 Task: Apply Audio Effect To Echo Delay
Action: Mouse moved to (654, 257)
Screenshot: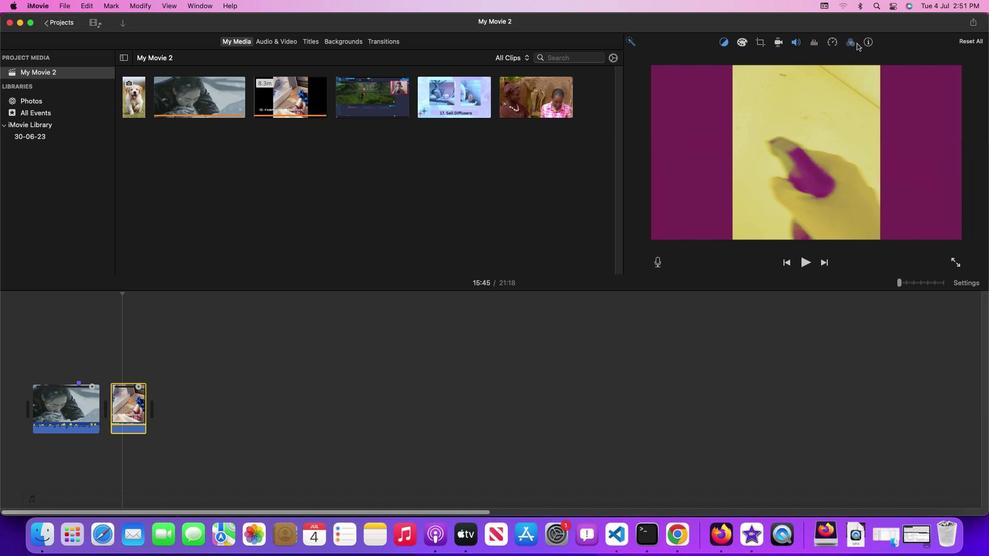 
Action: Mouse pressed left at (654, 257)
Screenshot: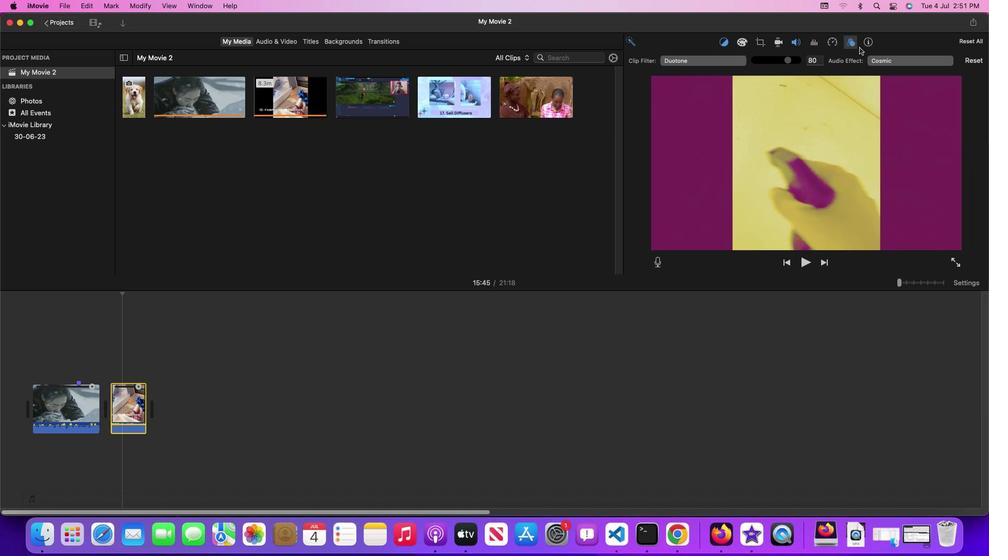 
Action: Mouse moved to (654, 257)
Screenshot: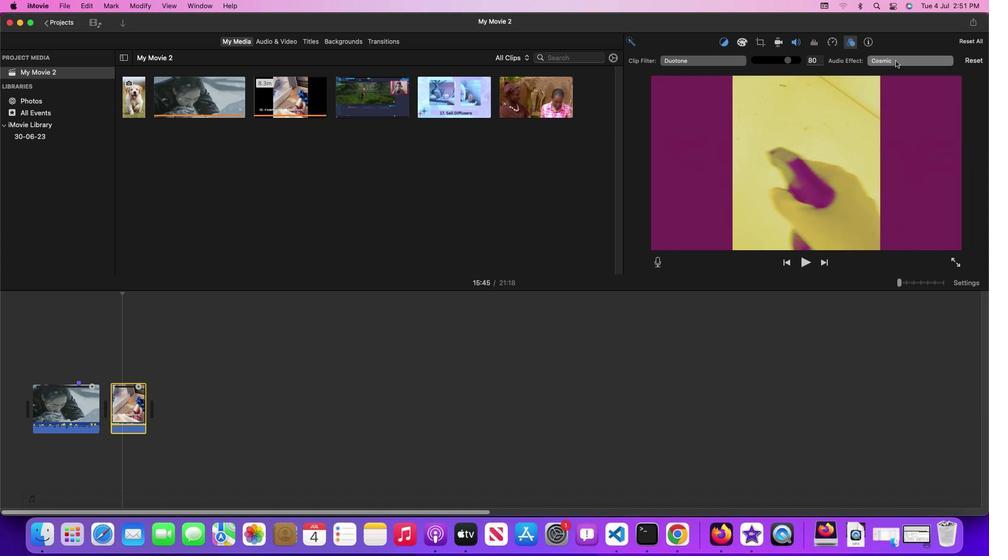 
Action: Mouse pressed left at (654, 257)
Screenshot: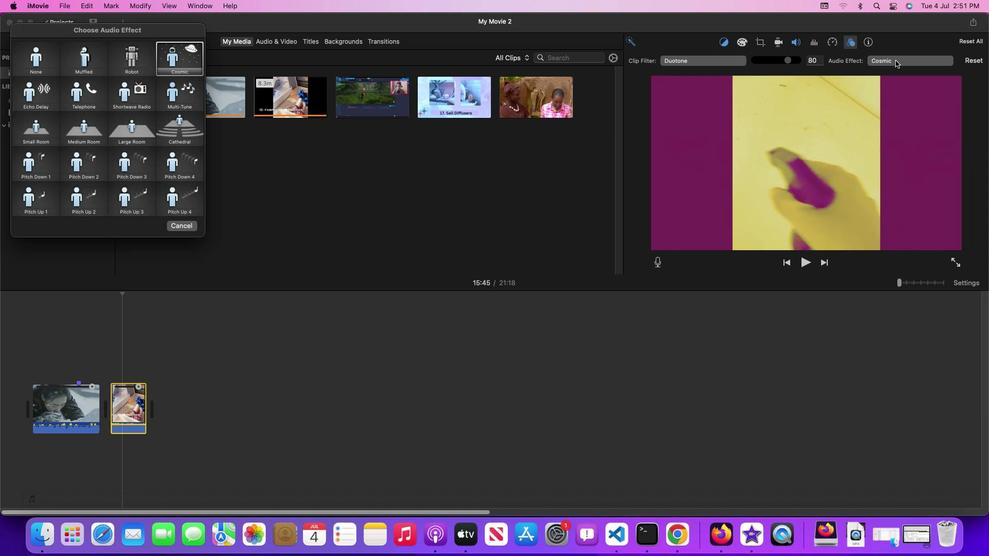 
Action: Mouse moved to (655, 257)
Screenshot: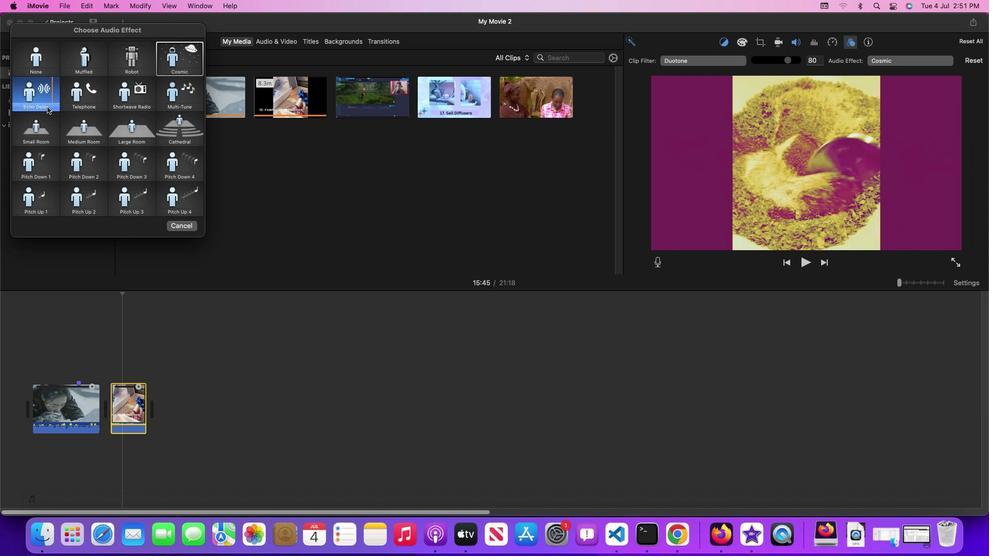 
Action: Mouse pressed left at (655, 257)
Screenshot: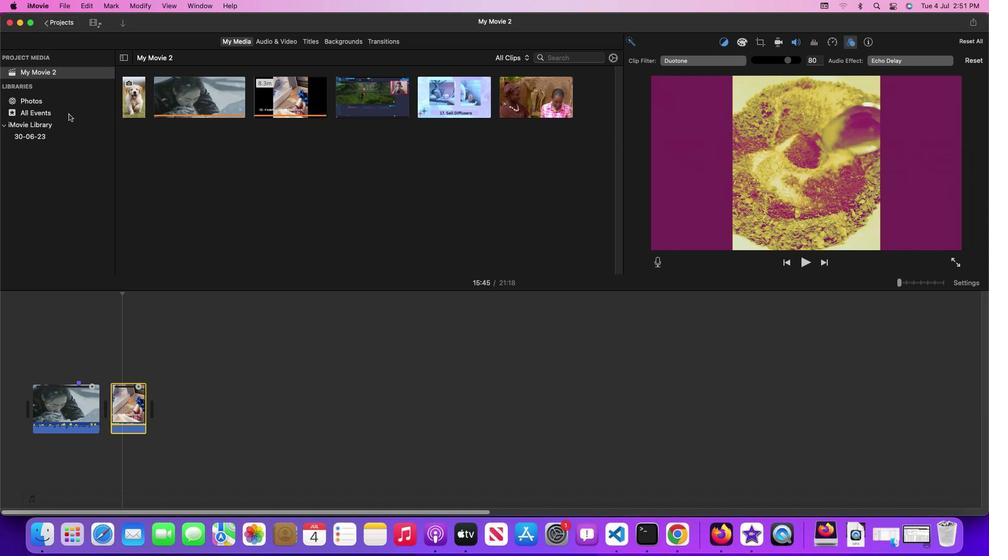 
Action: Mouse moved to (655, 257)
Screenshot: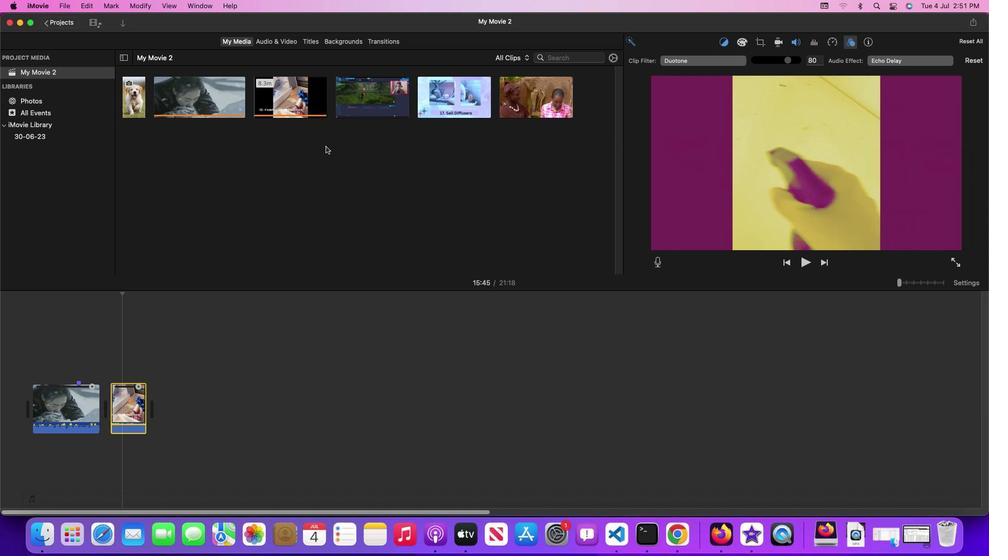 
